 Task: Add Bluebonnet B-Complex 100 to the cart.
Action: Mouse pressed left at (28, 71)
Screenshot: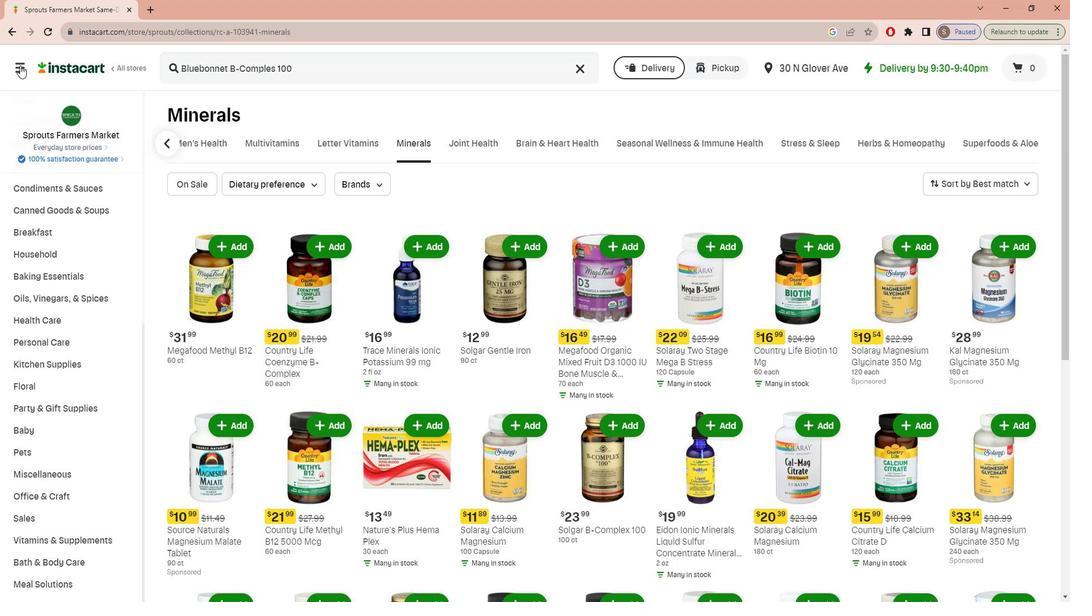 
Action: Mouse moved to (34, 148)
Screenshot: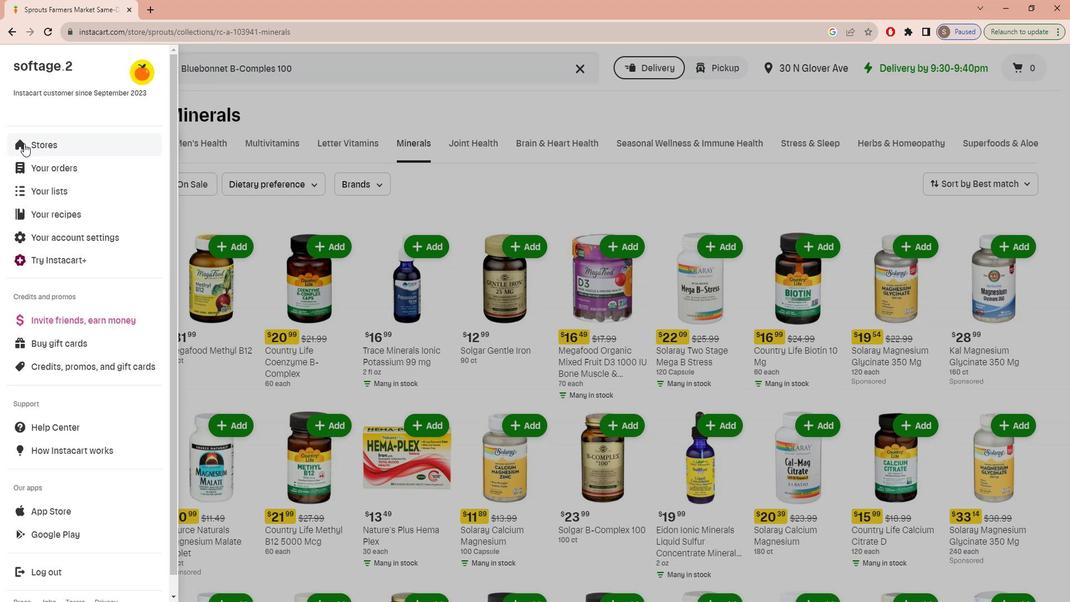 
Action: Mouse pressed left at (34, 148)
Screenshot: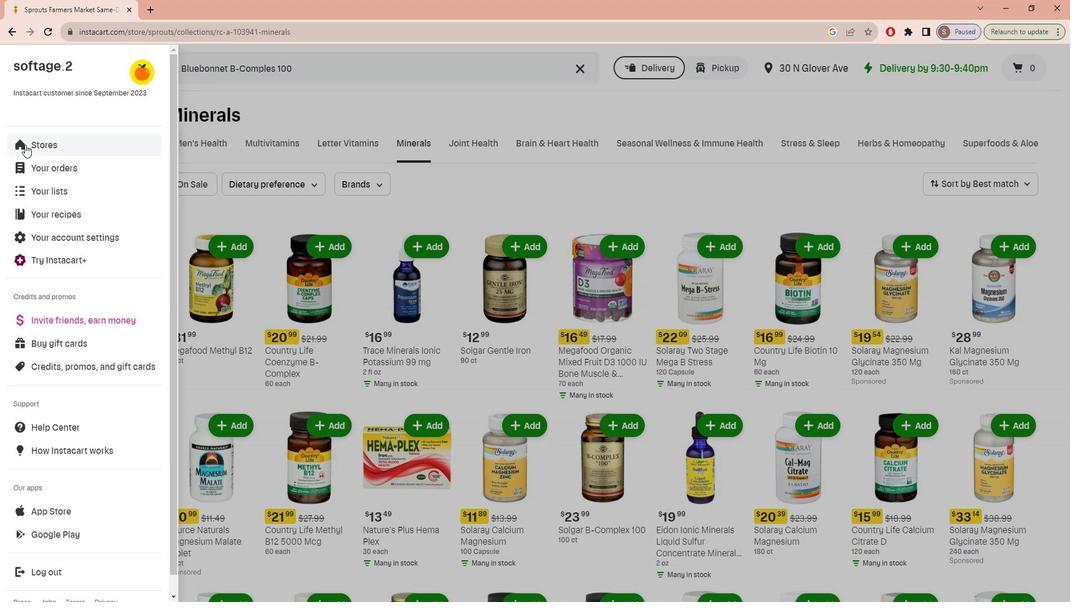 
Action: Mouse moved to (260, 114)
Screenshot: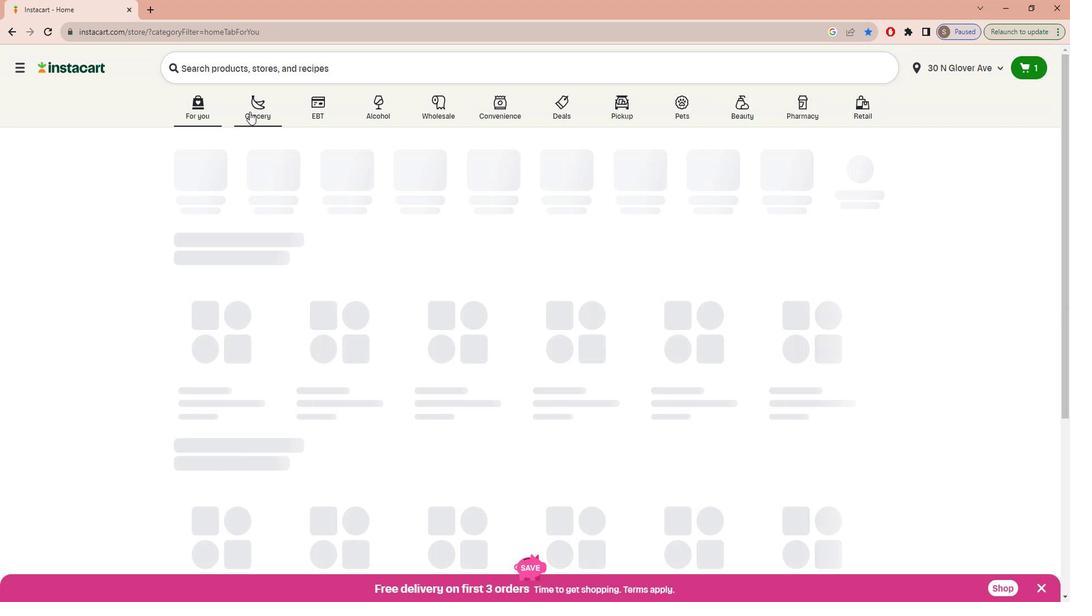 
Action: Mouse pressed left at (260, 114)
Screenshot: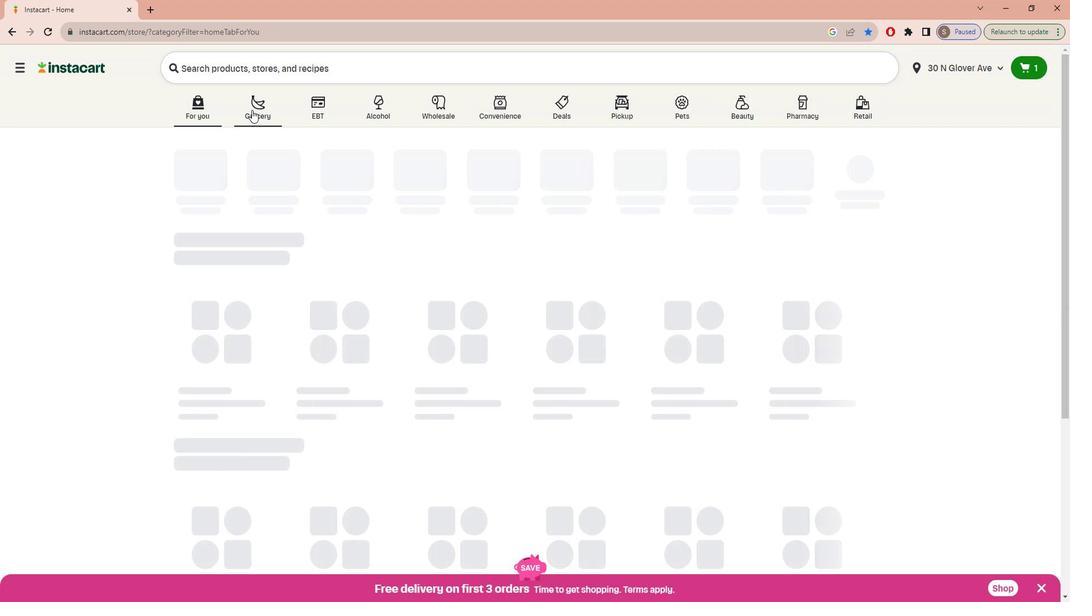 
Action: Mouse moved to (260, 322)
Screenshot: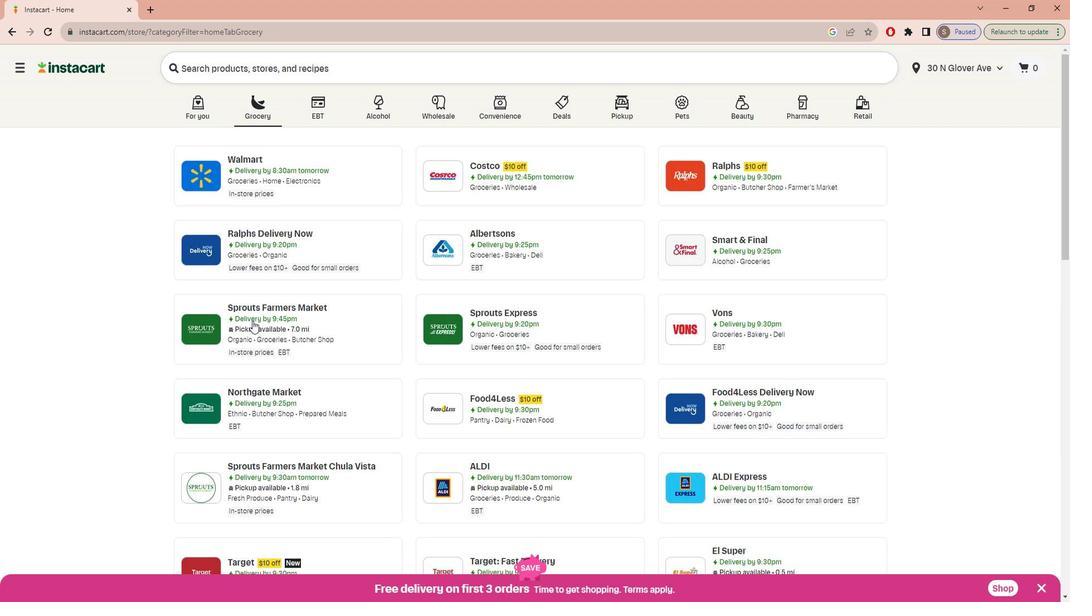 
Action: Mouse pressed left at (260, 322)
Screenshot: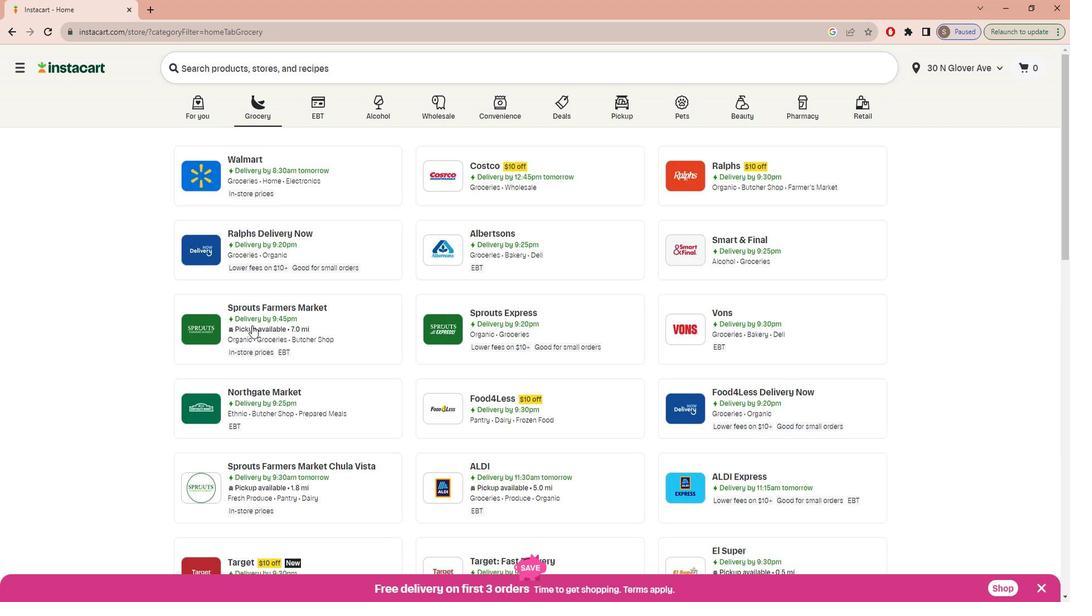 
Action: Mouse moved to (107, 474)
Screenshot: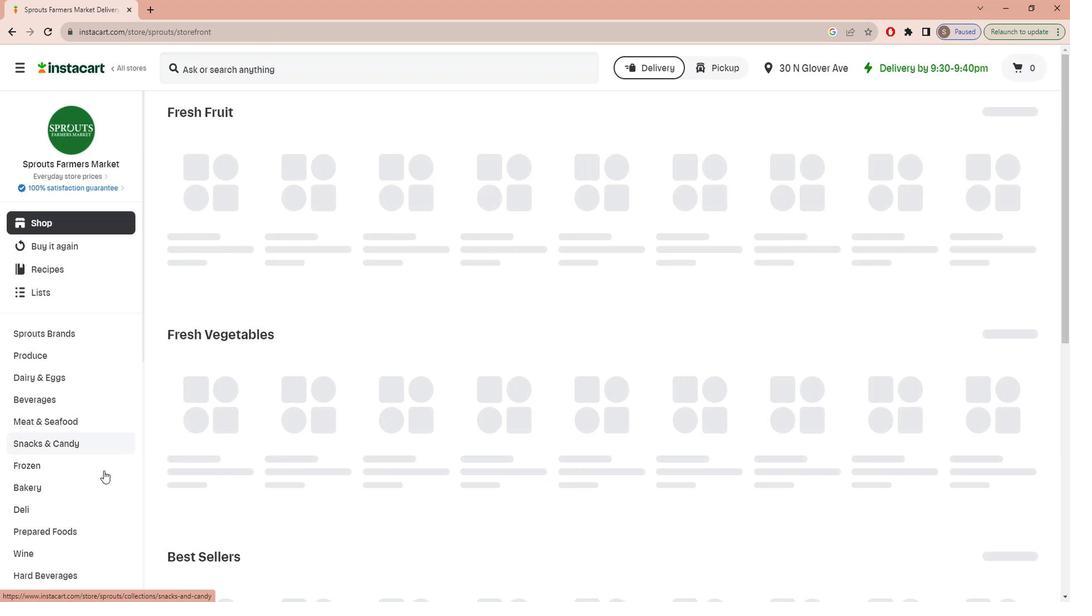 
Action: Mouse scrolled (107, 473) with delta (0, 0)
Screenshot: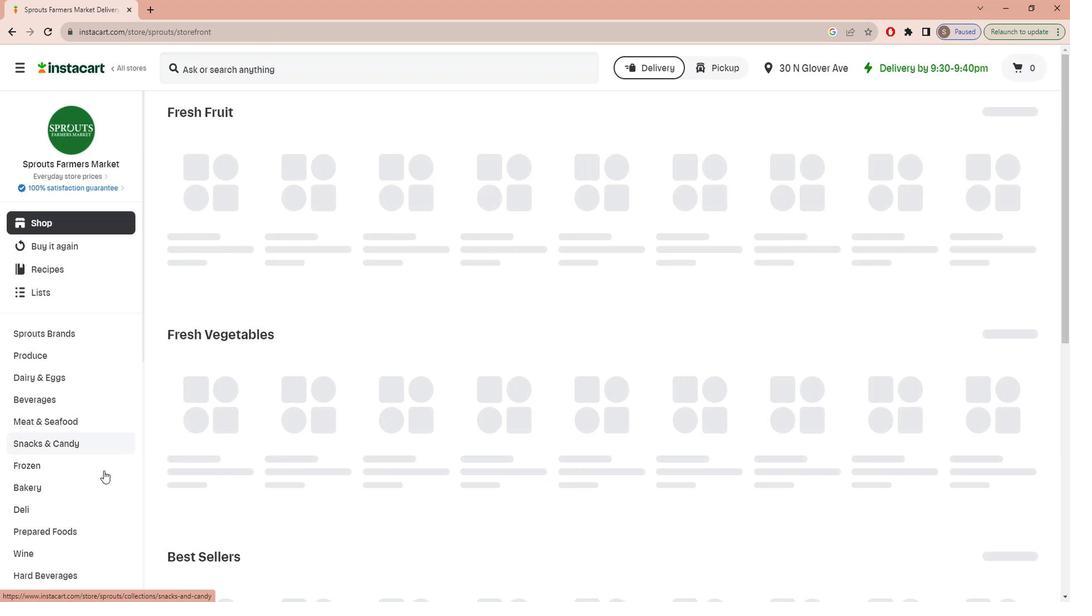 
Action: Mouse moved to (105, 475)
Screenshot: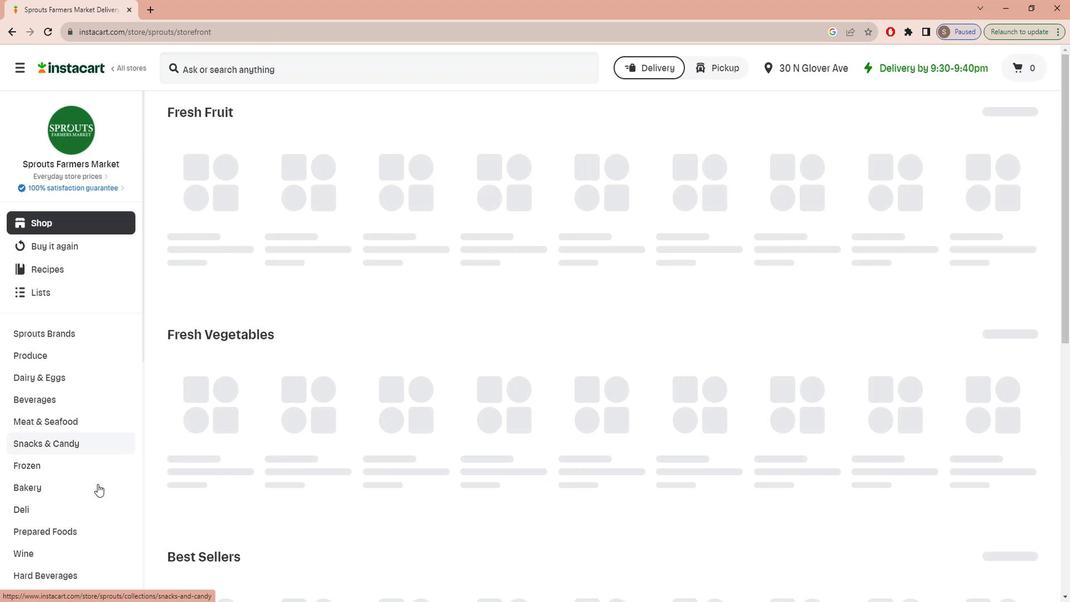 
Action: Mouse scrolled (105, 474) with delta (0, 0)
Screenshot: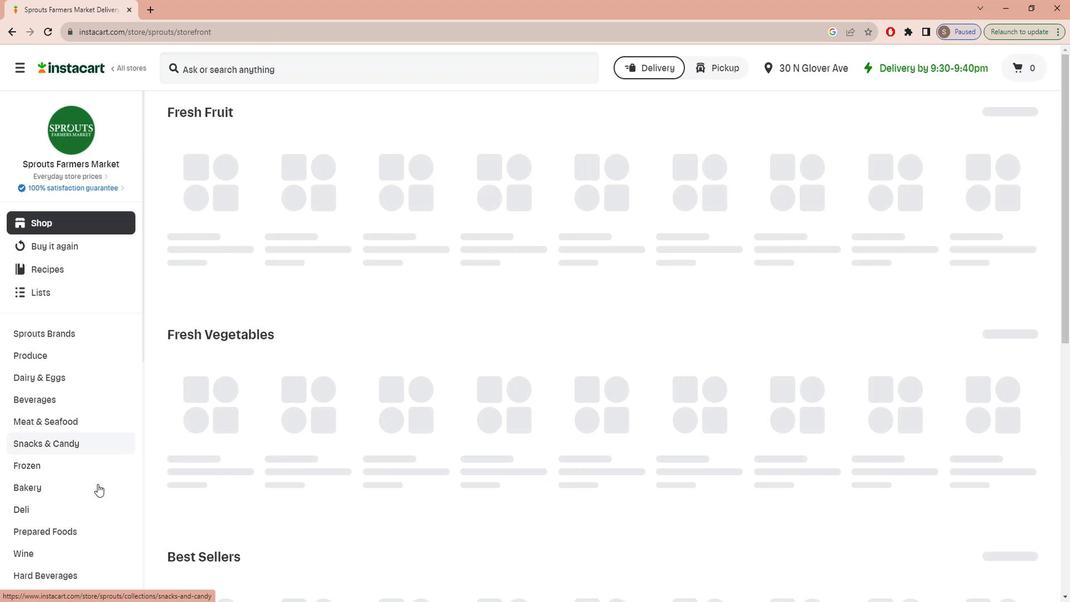 
Action: Mouse scrolled (105, 474) with delta (0, 0)
Screenshot: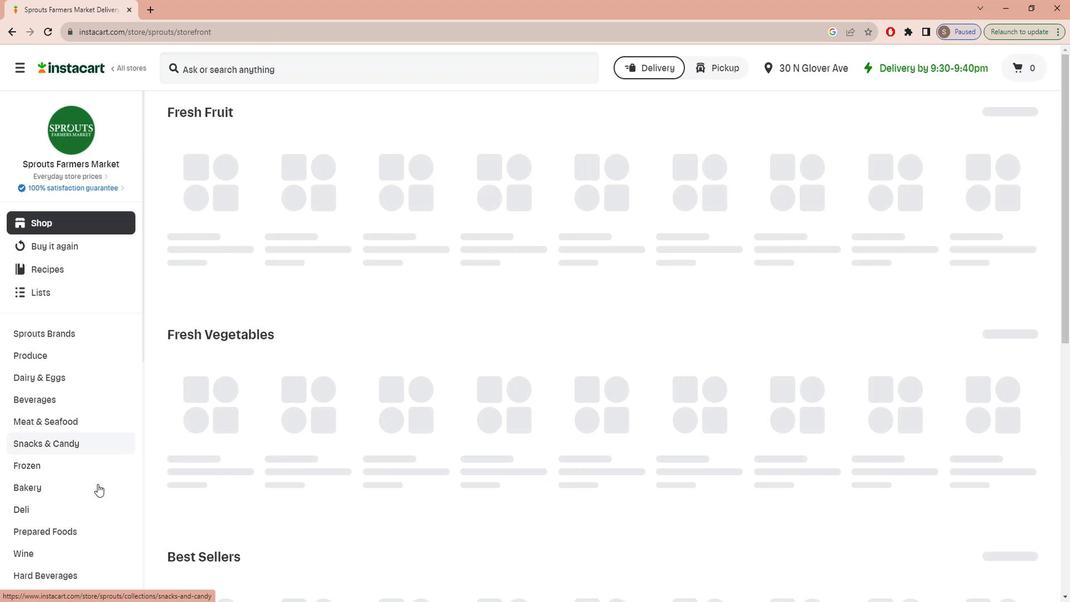 
Action: Mouse scrolled (105, 474) with delta (0, 0)
Screenshot: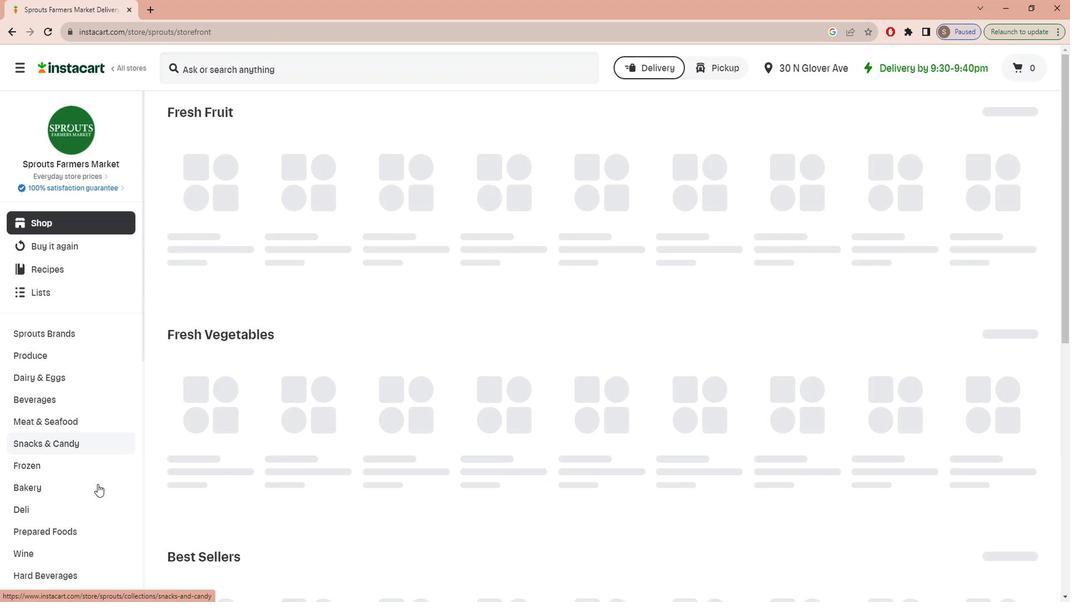 
Action: Mouse scrolled (105, 474) with delta (0, 0)
Screenshot: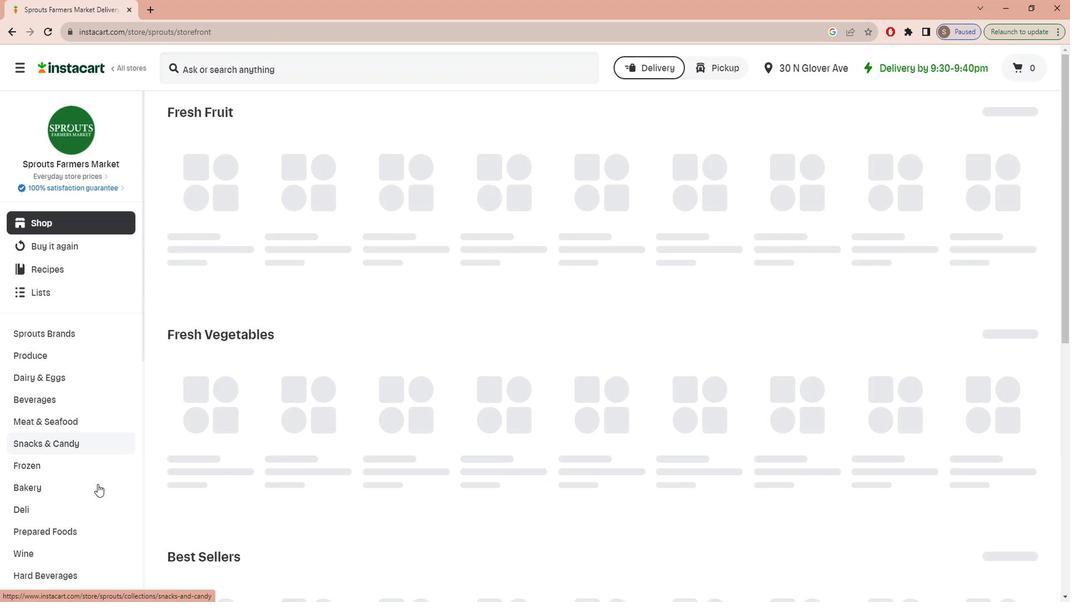 
Action: Mouse scrolled (105, 474) with delta (0, 0)
Screenshot: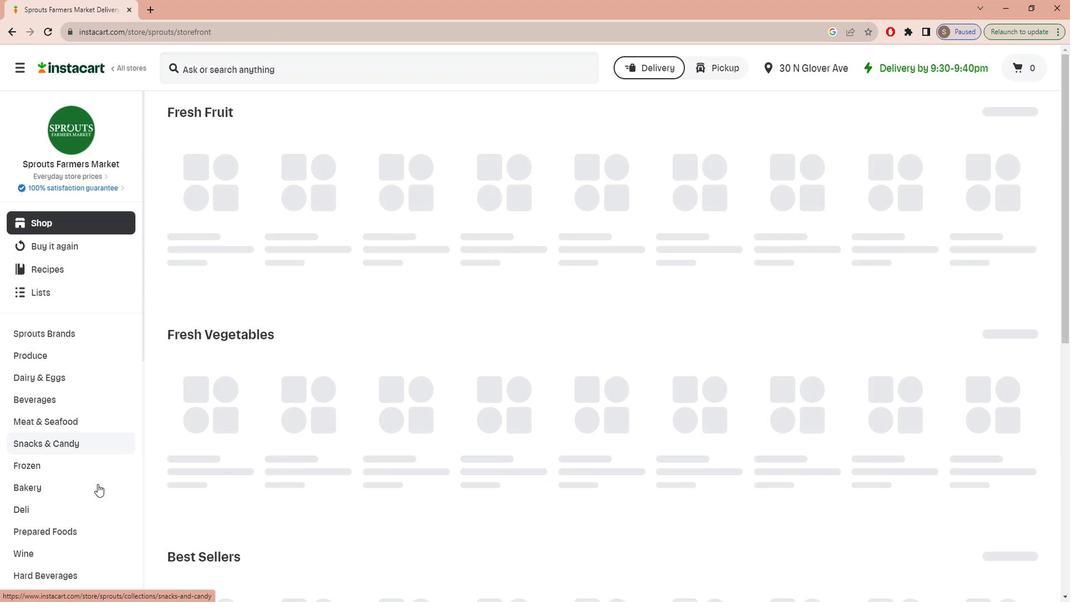 
Action: Mouse scrolled (105, 474) with delta (0, 0)
Screenshot: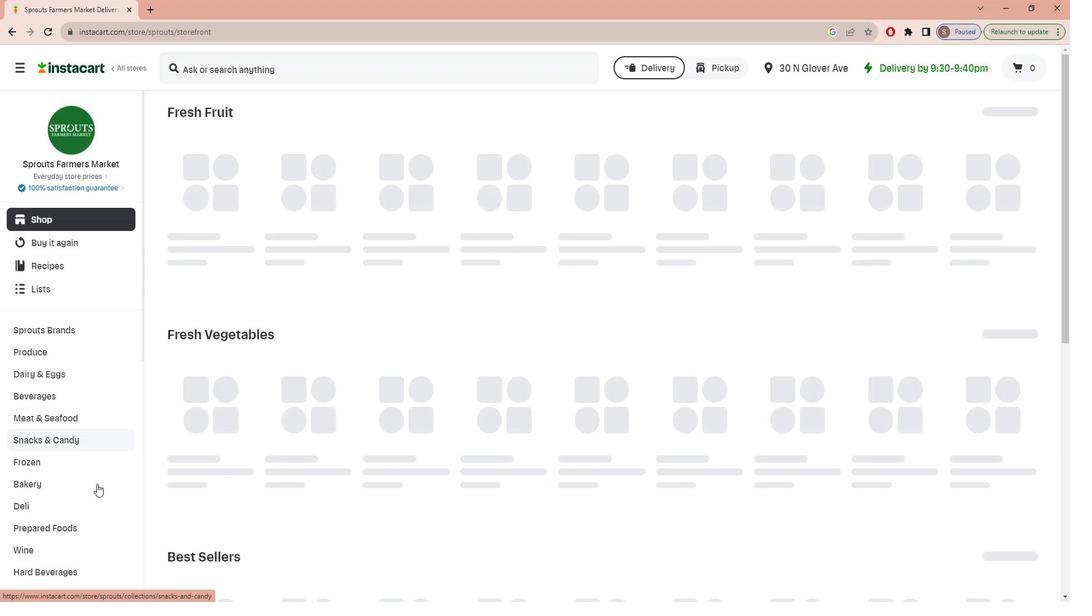 
Action: Mouse scrolled (105, 474) with delta (0, 0)
Screenshot: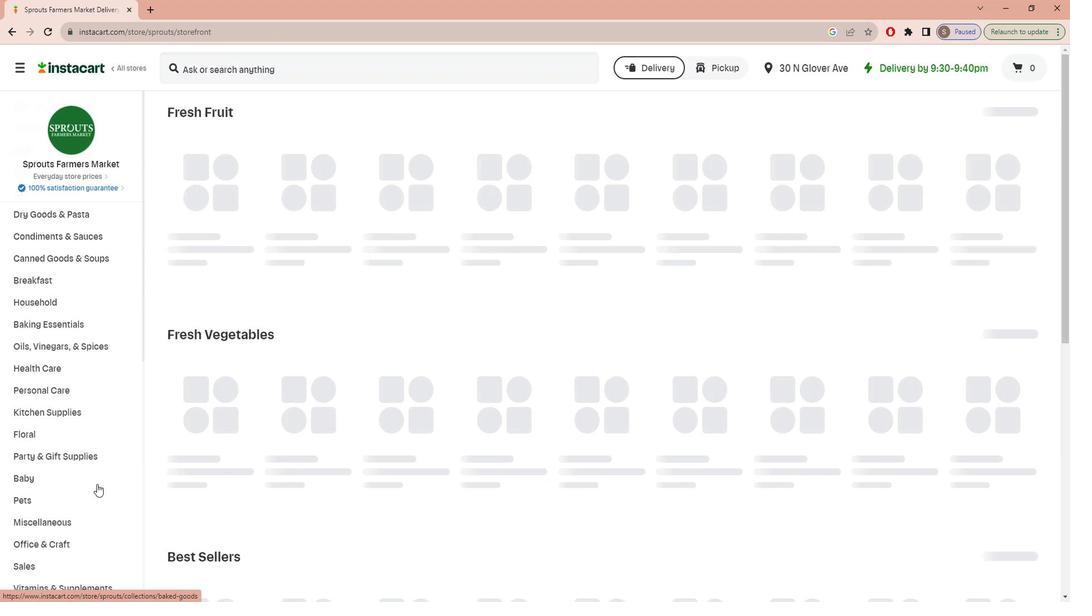 
Action: Mouse scrolled (105, 474) with delta (0, 0)
Screenshot: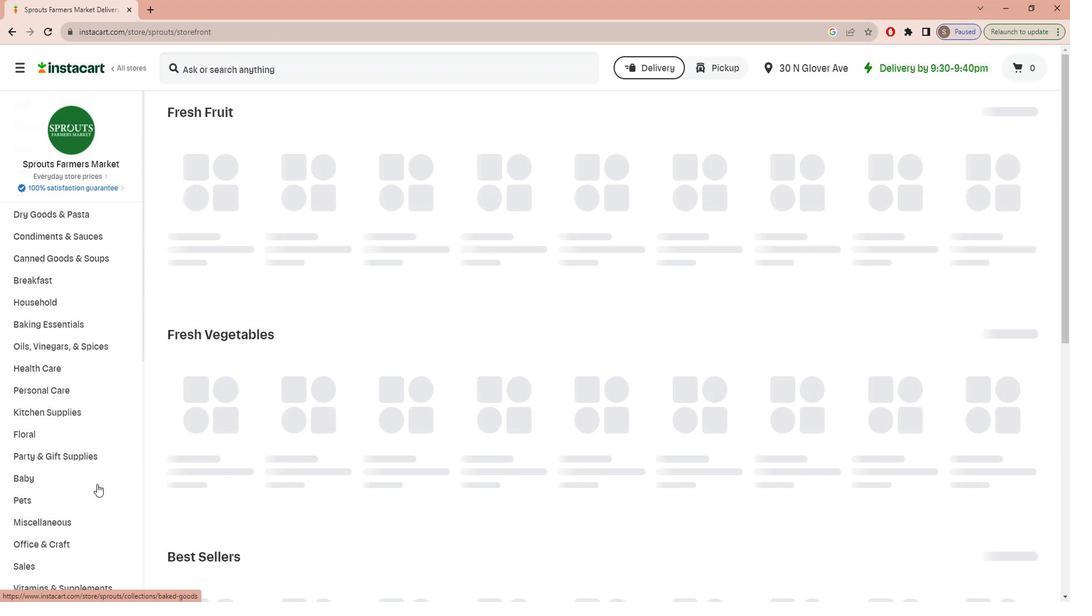 
Action: Mouse scrolled (105, 474) with delta (0, 0)
Screenshot: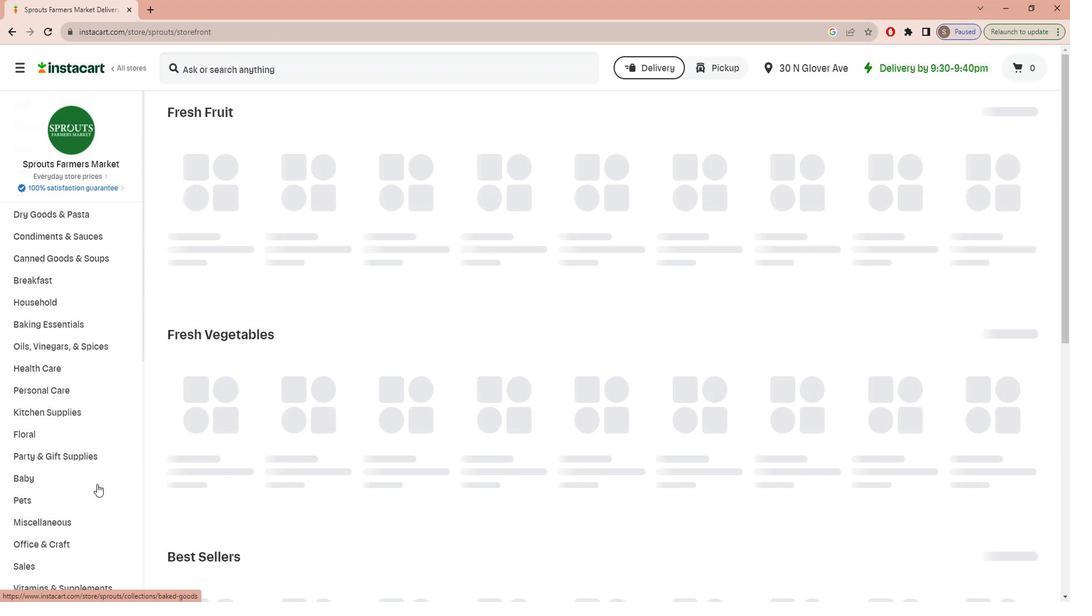 
Action: Mouse scrolled (105, 474) with delta (0, 0)
Screenshot: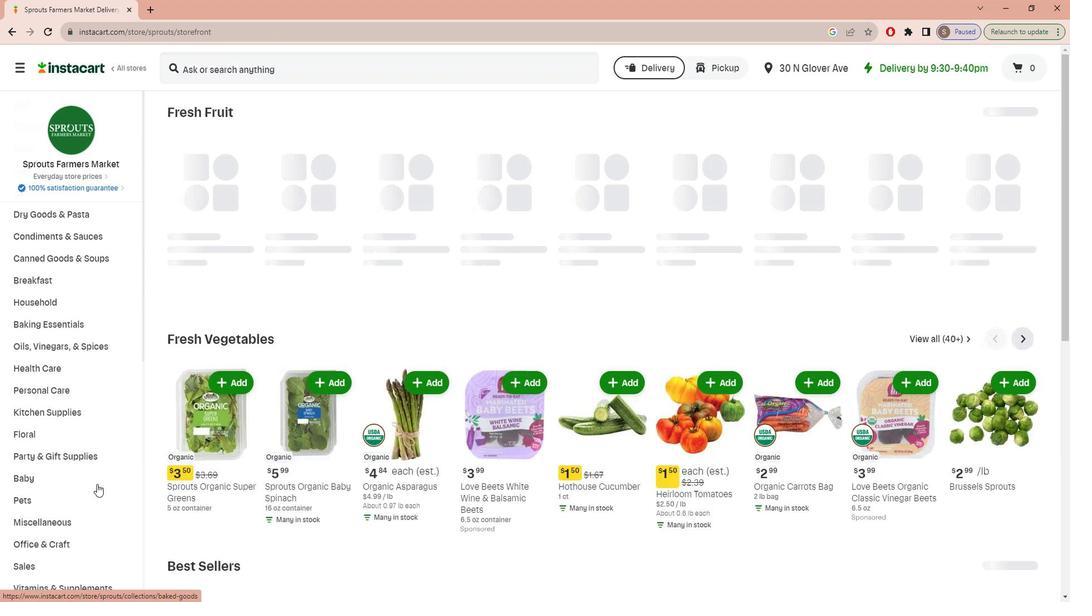 
Action: Mouse scrolled (105, 474) with delta (0, 0)
Screenshot: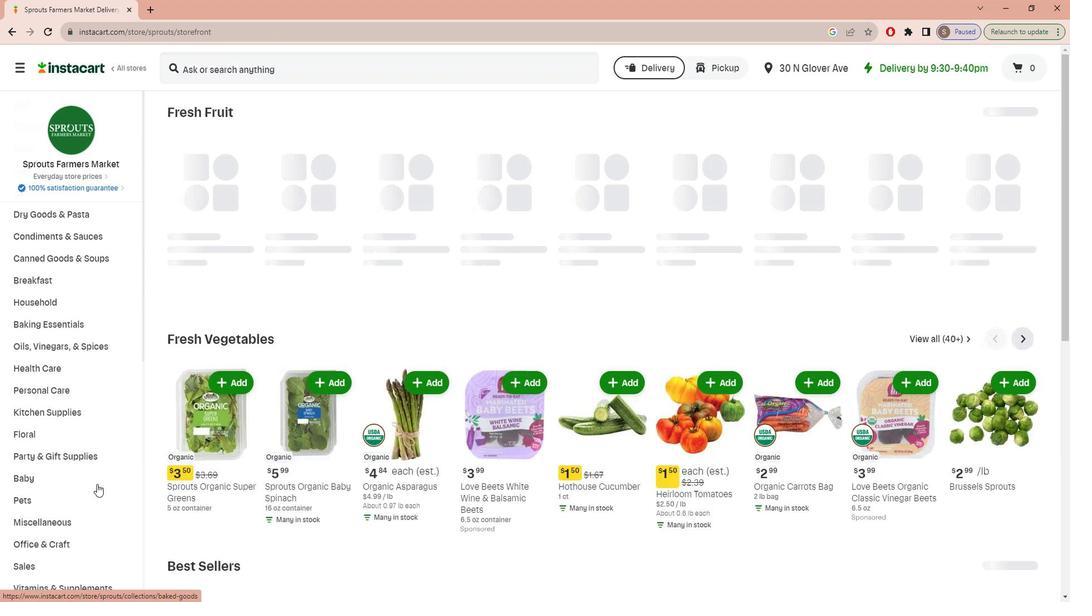
Action: Mouse scrolled (105, 474) with delta (0, 0)
Screenshot: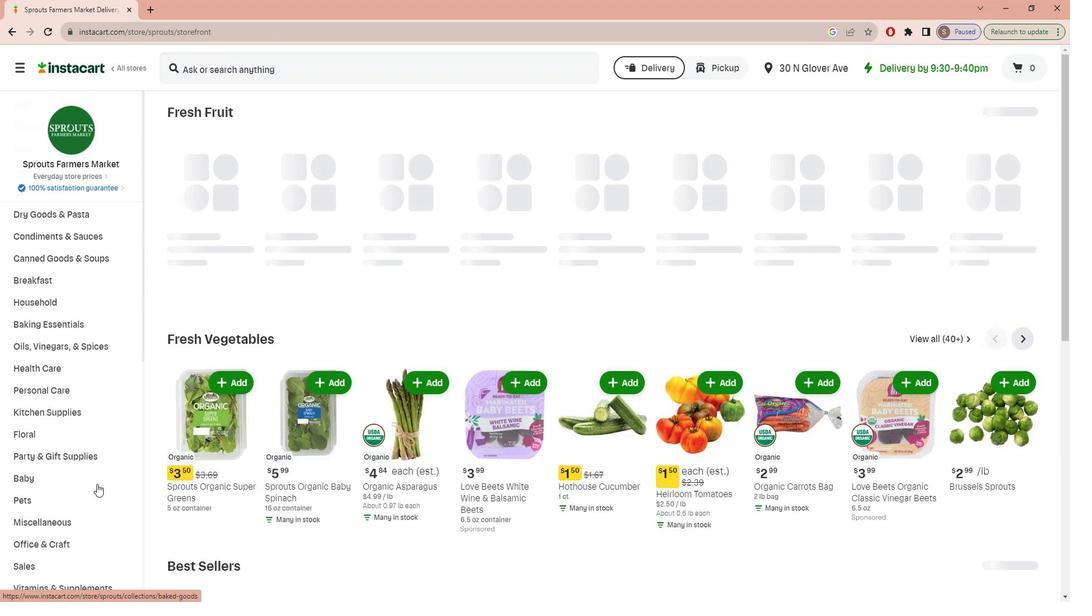 
Action: Mouse moved to (97, 523)
Screenshot: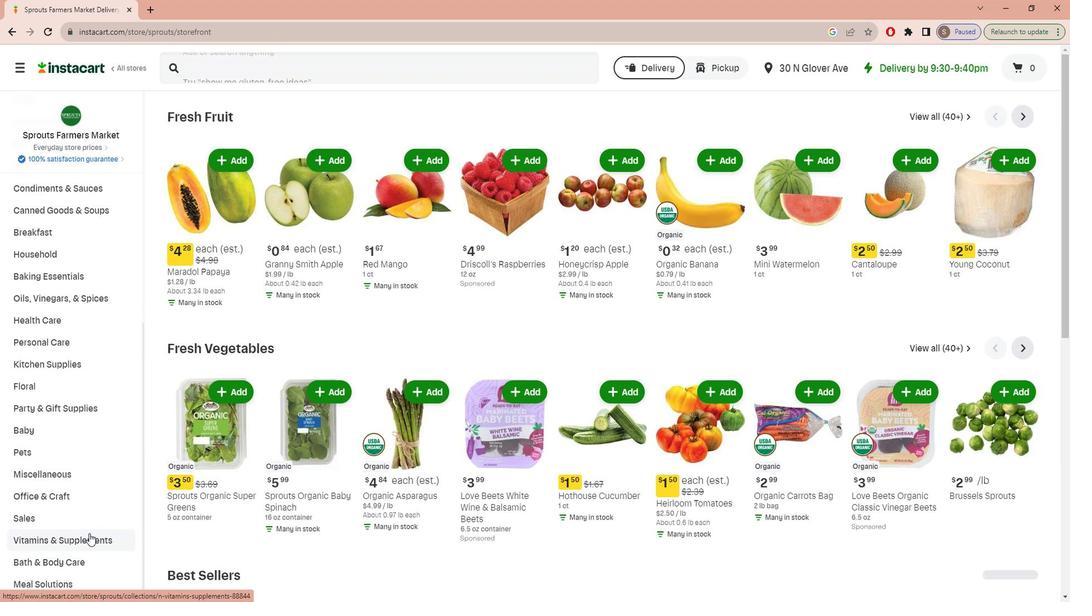 
Action: Mouse pressed left at (97, 523)
Screenshot: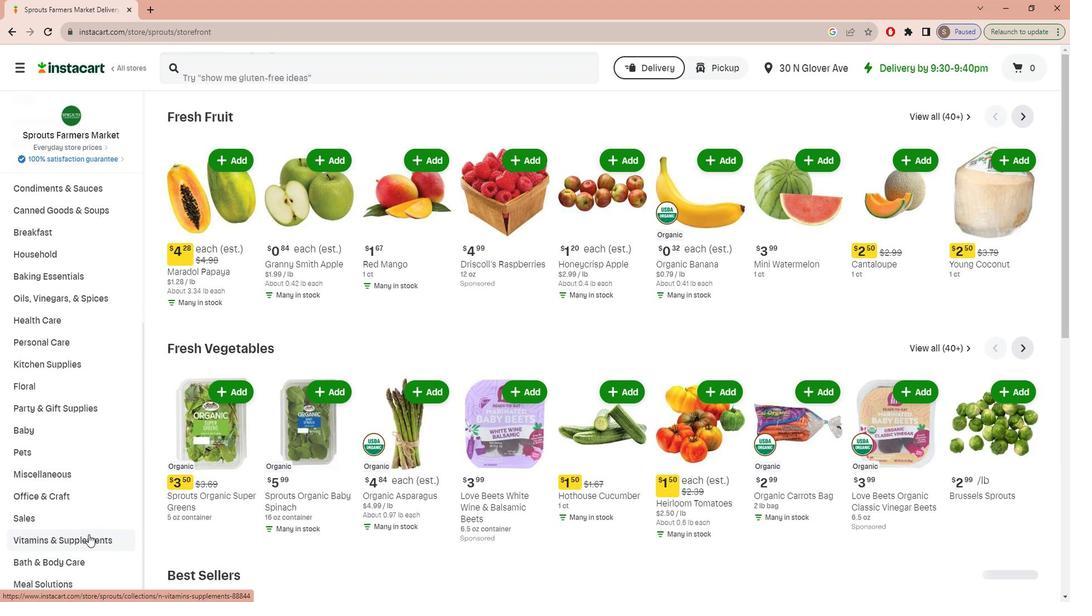 
Action: Mouse moved to (1043, 147)
Screenshot: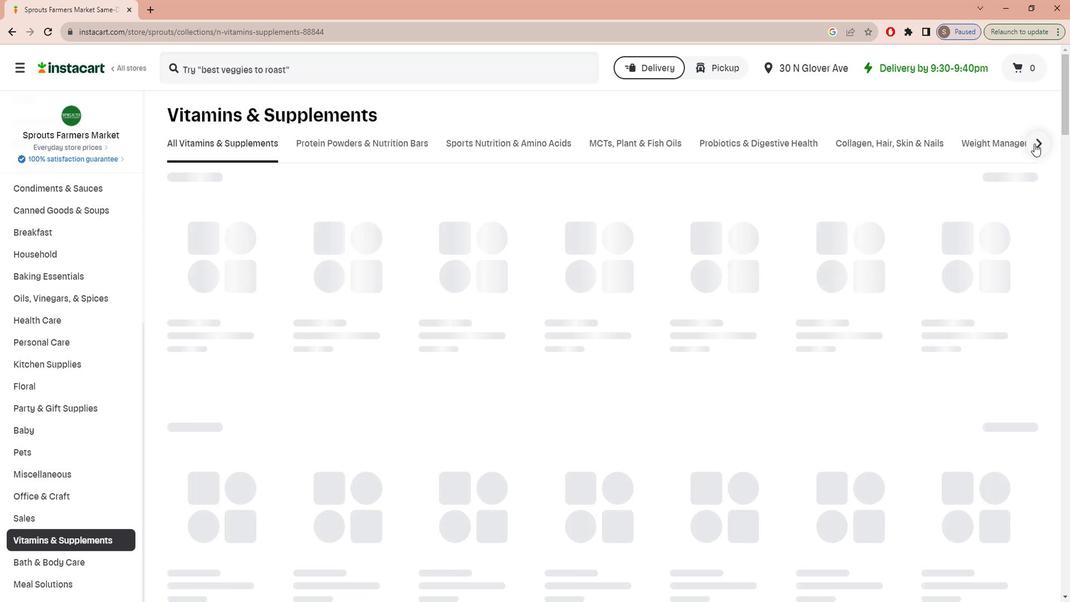 
Action: Mouse pressed left at (1043, 147)
Screenshot: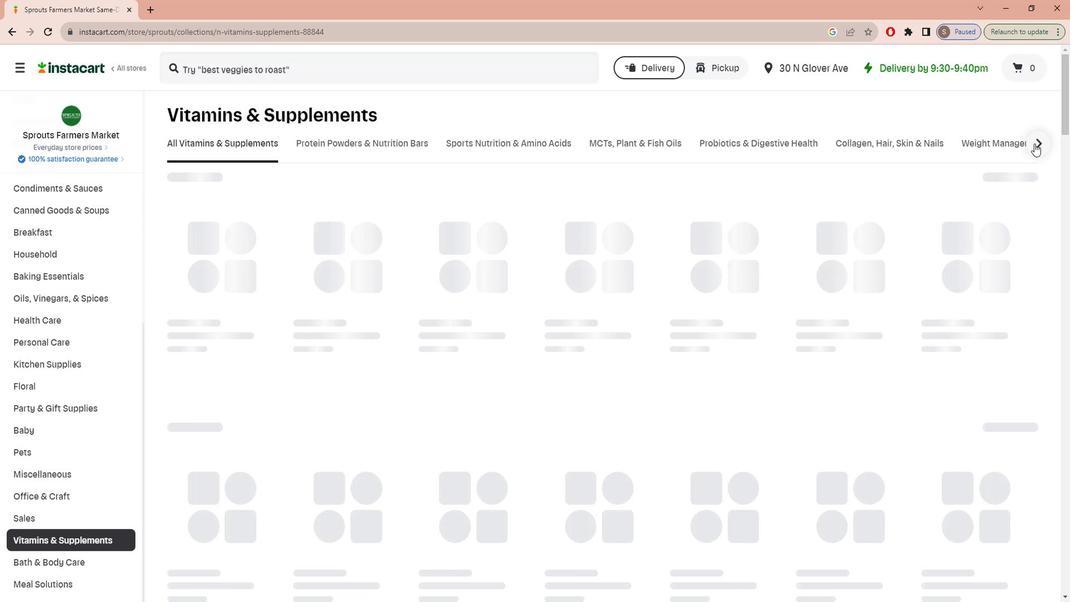 
Action: Mouse moved to (769, 146)
Screenshot: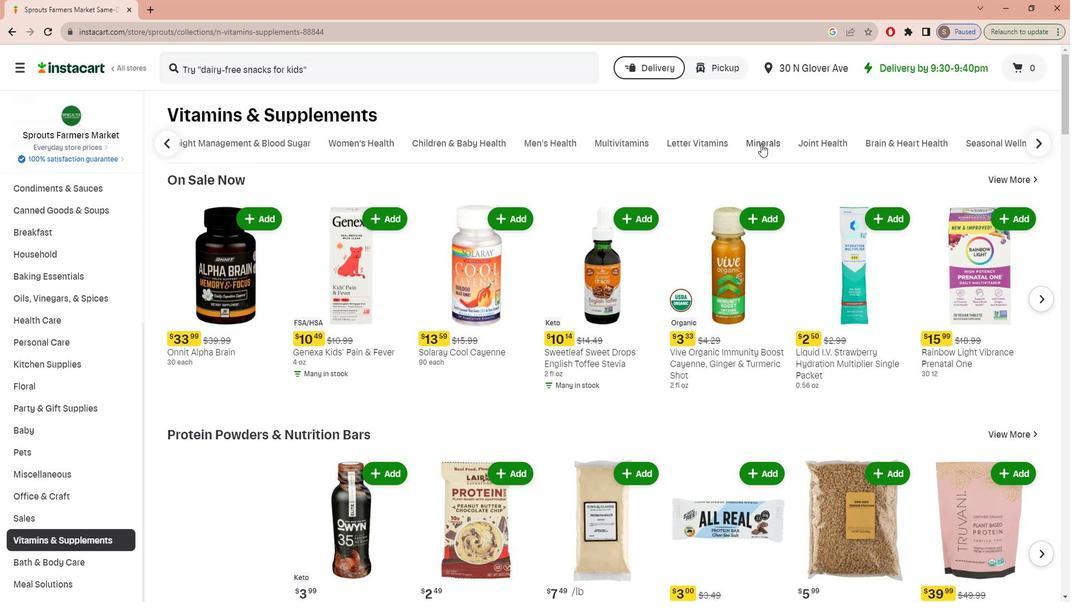 
Action: Mouse pressed left at (769, 146)
Screenshot: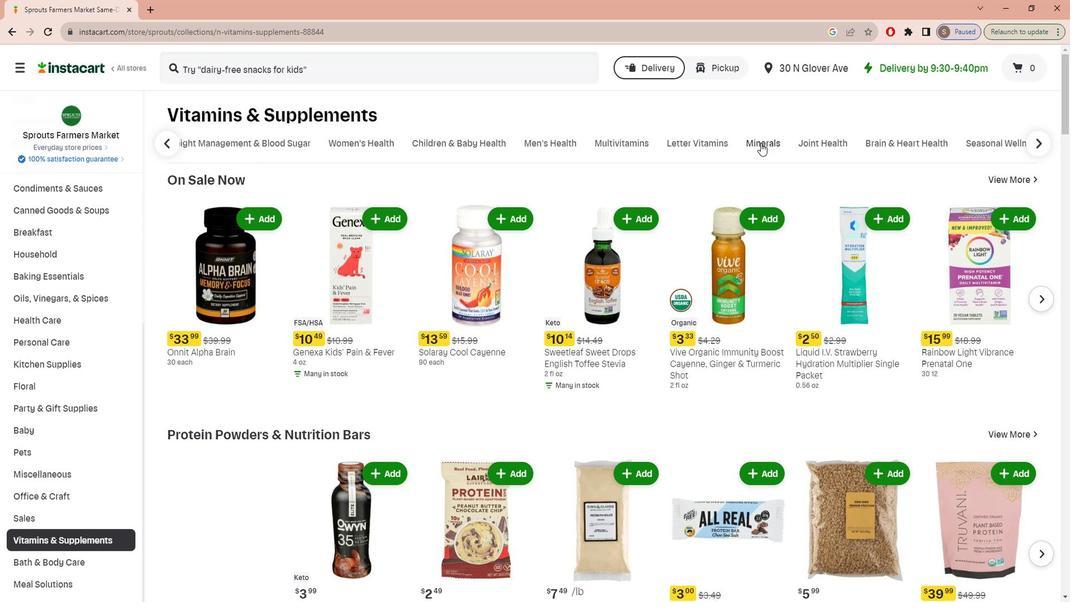 
Action: Mouse moved to (359, 76)
Screenshot: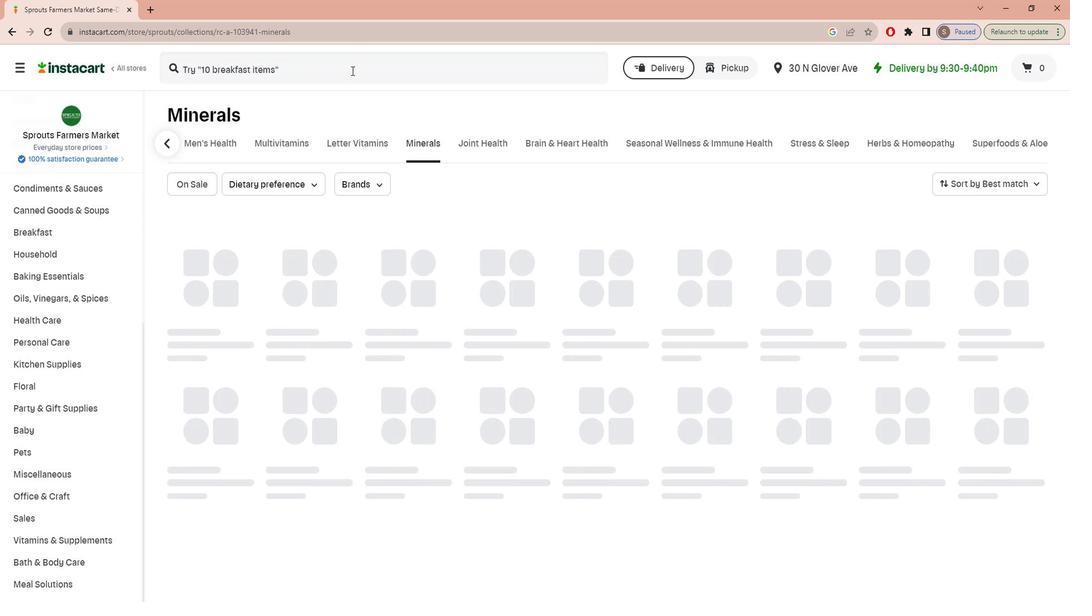 
Action: Mouse pressed left at (359, 76)
Screenshot: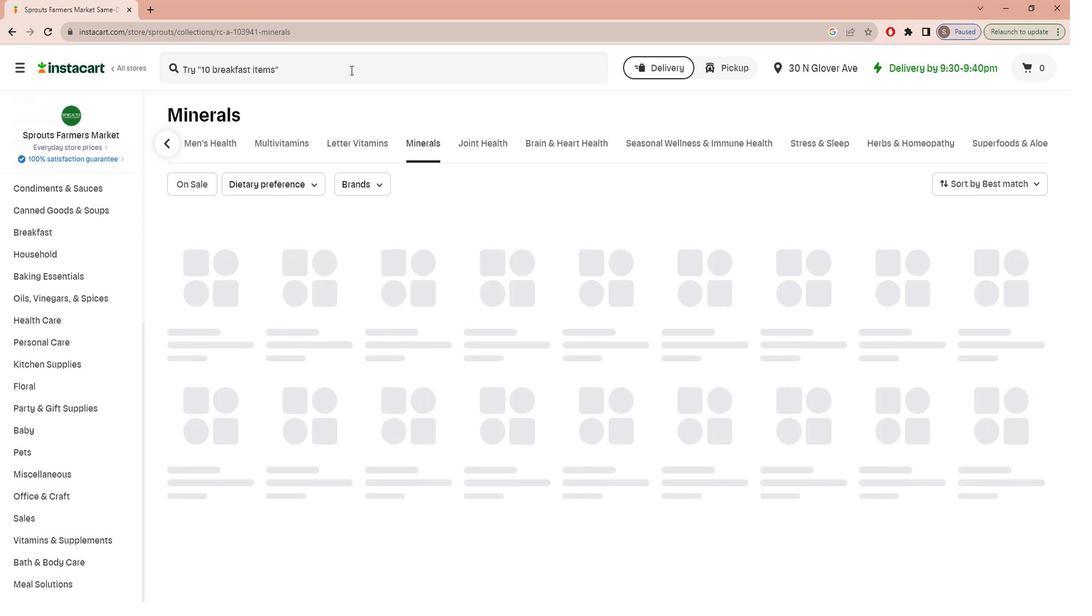 
Action: Mouse moved to (352, 72)
Screenshot: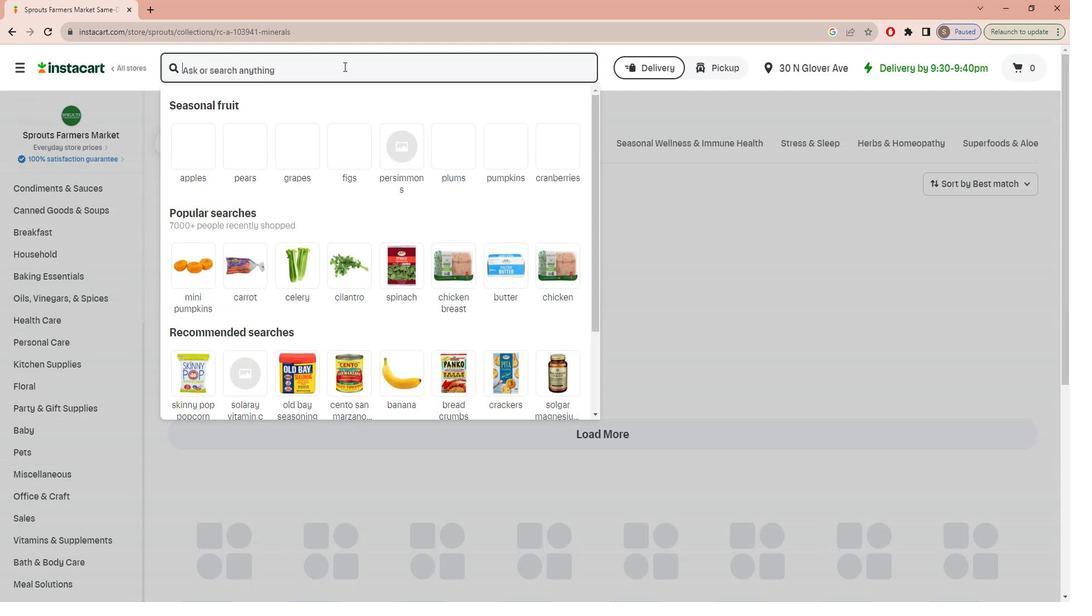
Action: Mouse pressed left at (352, 72)
Screenshot: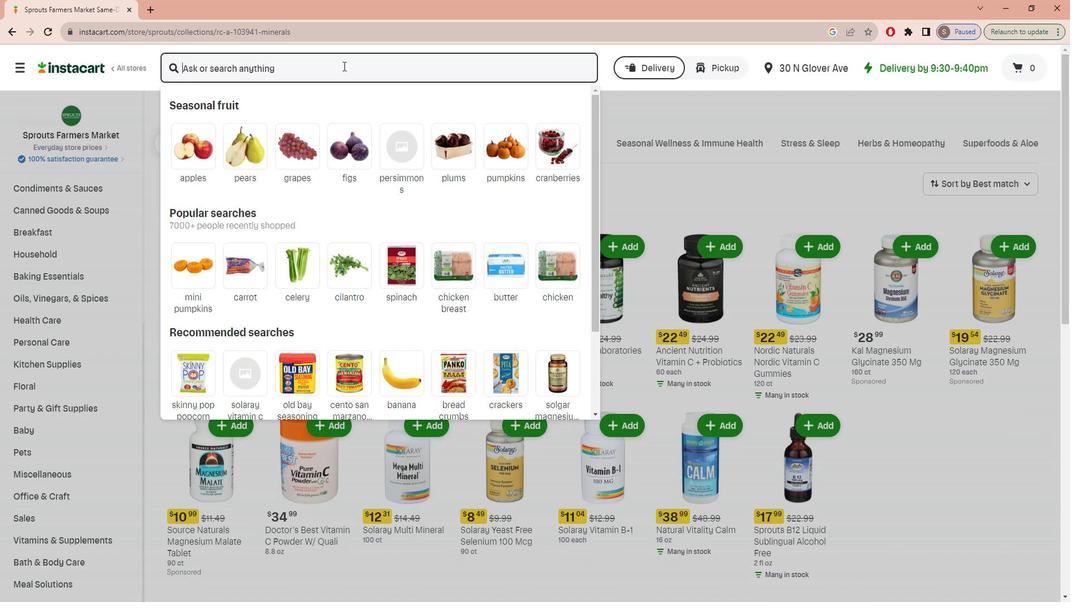 
Action: Key pressed <Key.caps_lock>B<Key.caps_lock>lurebonnet<Key.space><Key.caps_lock>B-C<Key.caps_lock>omplex<Key.space>100<Key.enter>
Screenshot: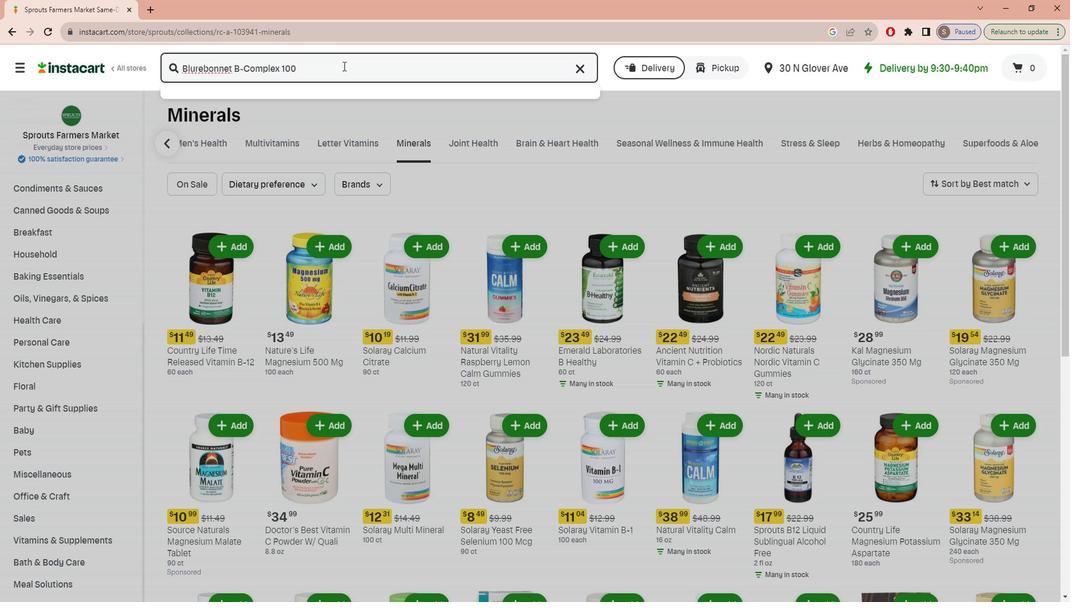 
Action: Mouse moved to (324, 204)
Screenshot: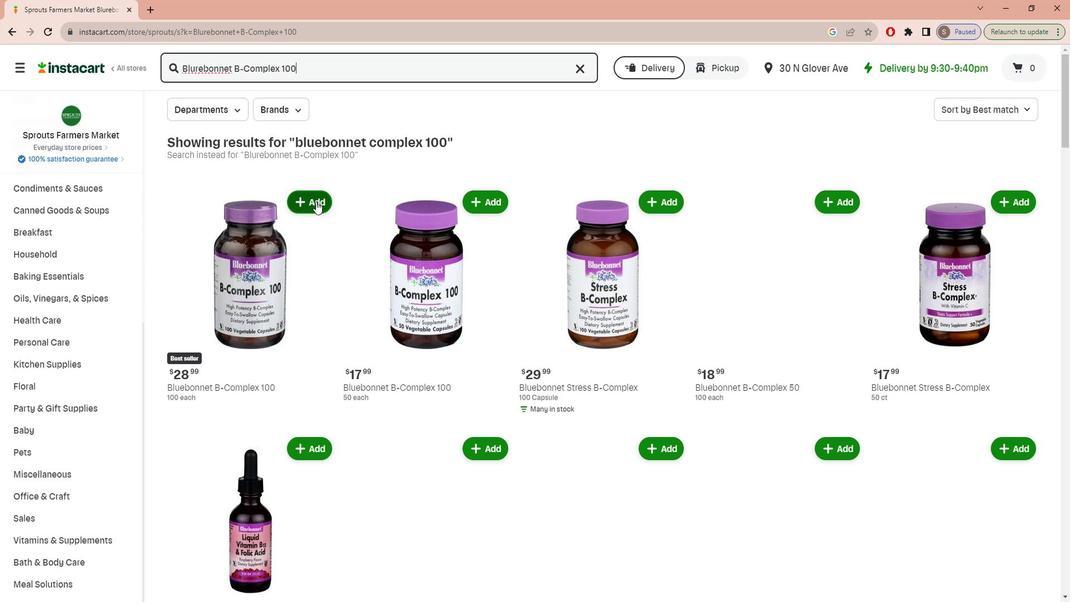 
Action: Mouse pressed left at (324, 204)
Screenshot: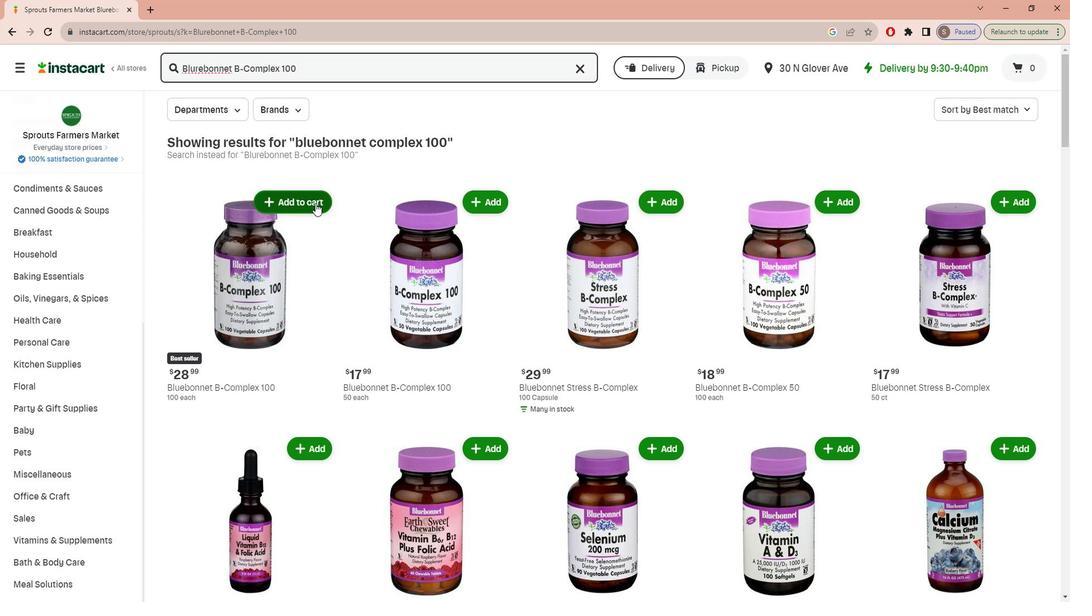
